 Task: Add a field from the Popular template Effort Level a blank project BioTech
Action: Mouse moved to (462, 504)
Screenshot: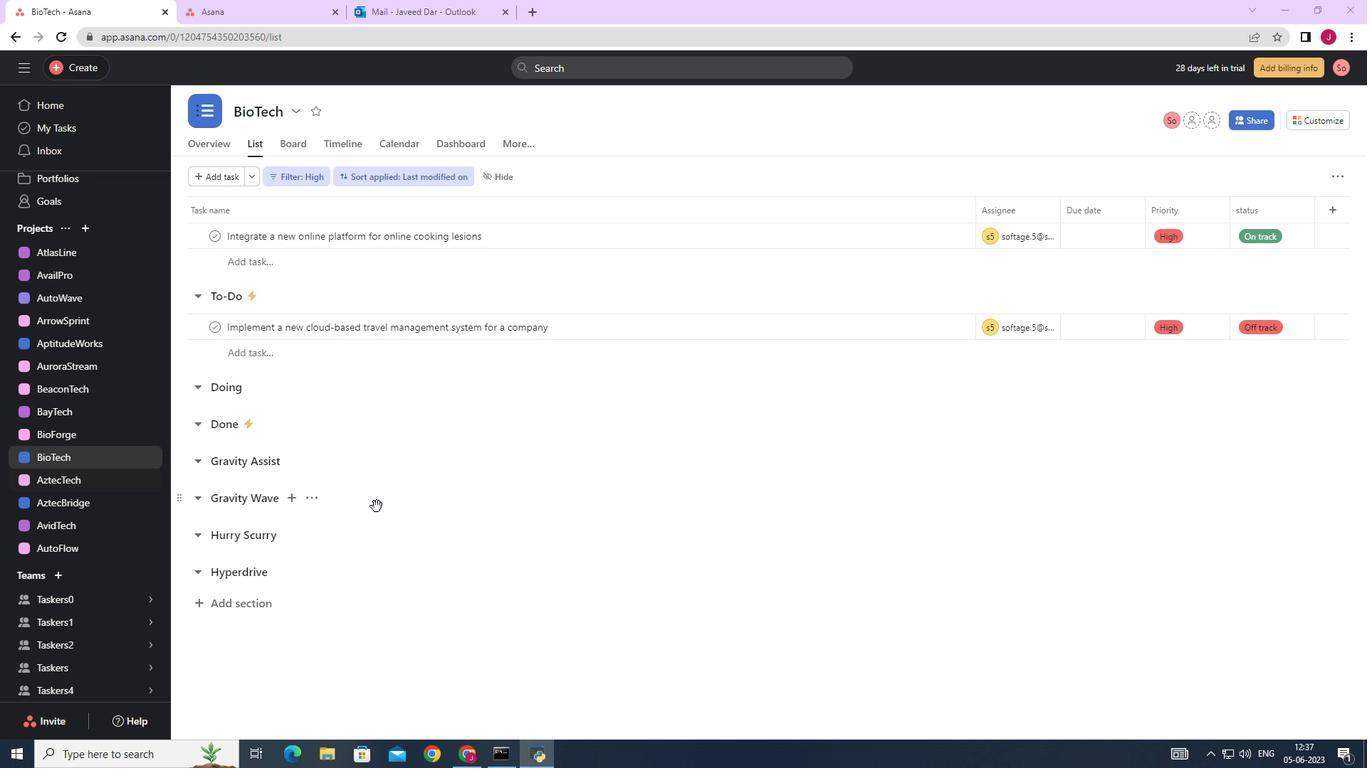
Action: Mouse scrolled (462, 504) with delta (0, 0)
Screenshot: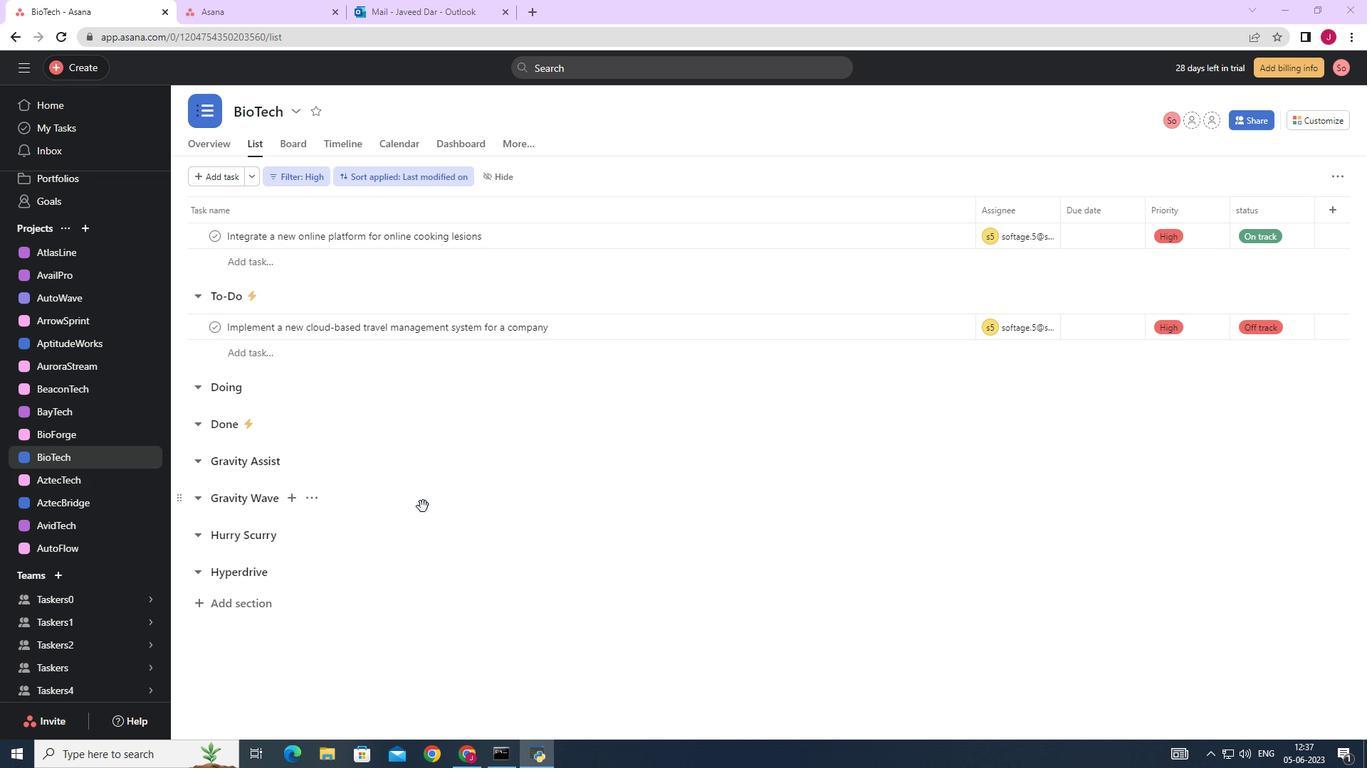 
Action: Mouse scrolled (462, 504) with delta (0, 0)
Screenshot: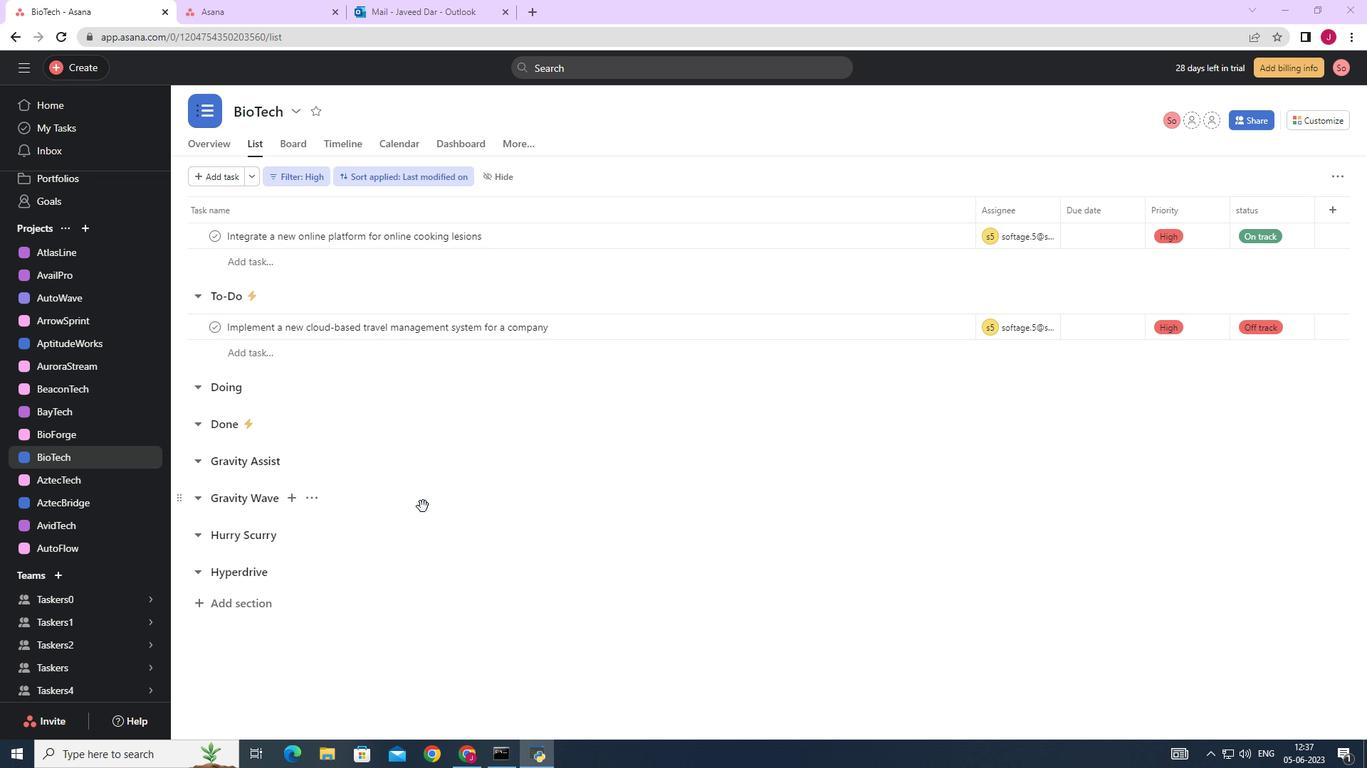 
Action: Mouse scrolled (462, 504) with delta (0, 0)
Screenshot: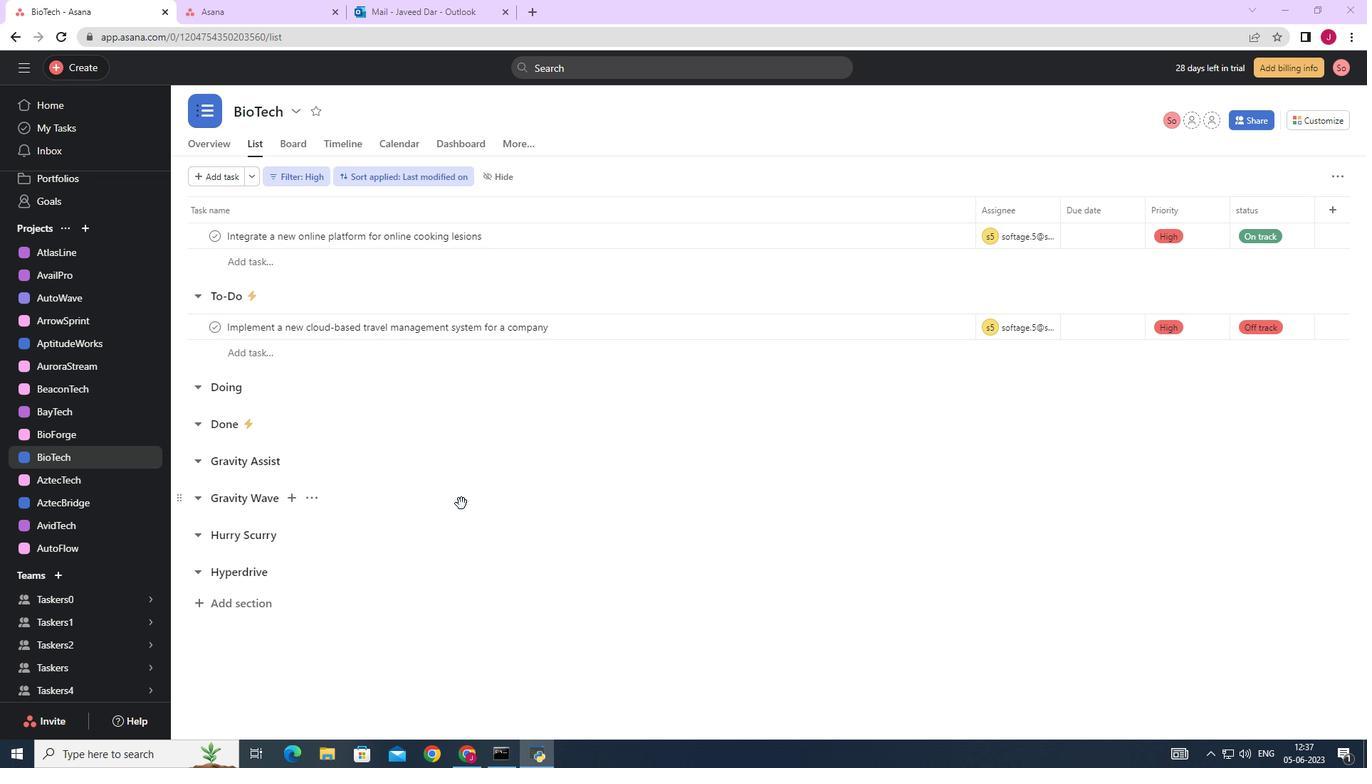 
Action: Mouse moved to (1335, 119)
Screenshot: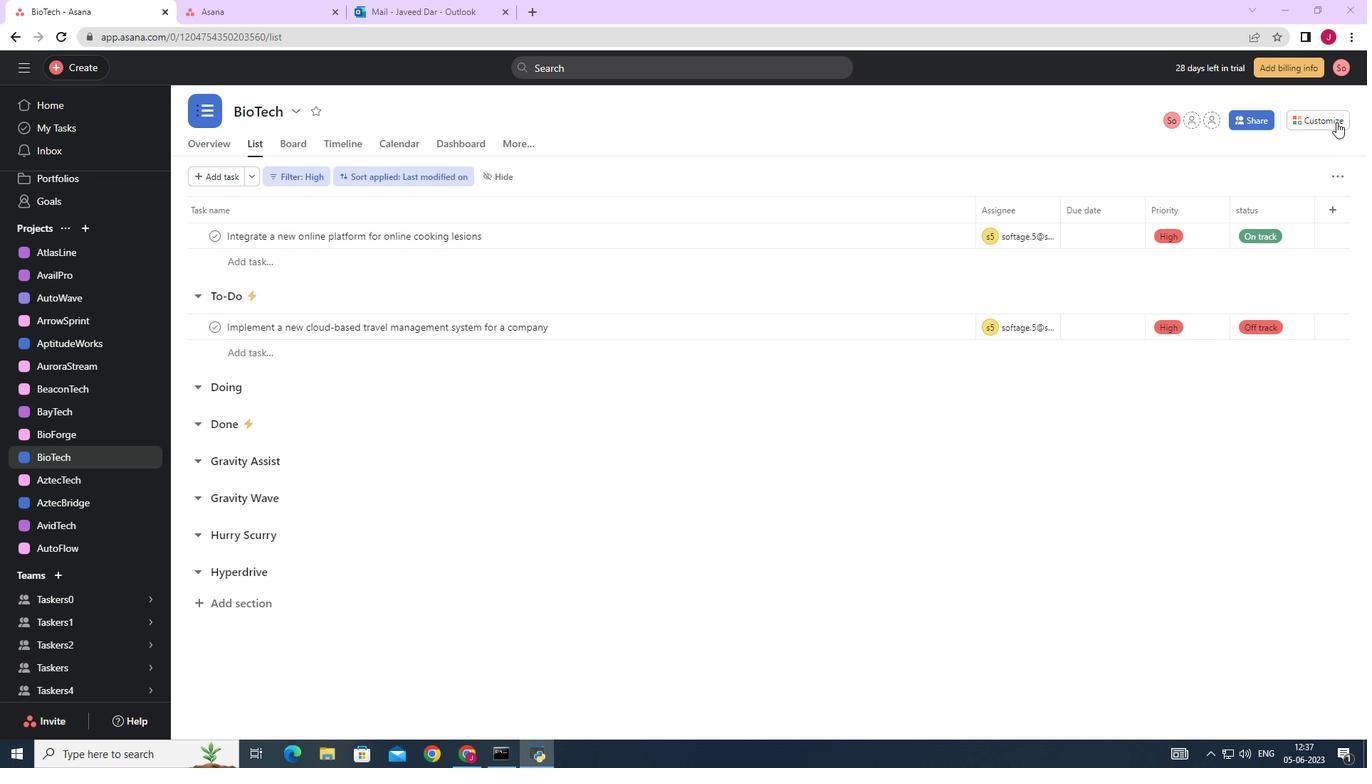 
Action: Mouse pressed left at (1335, 119)
Screenshot: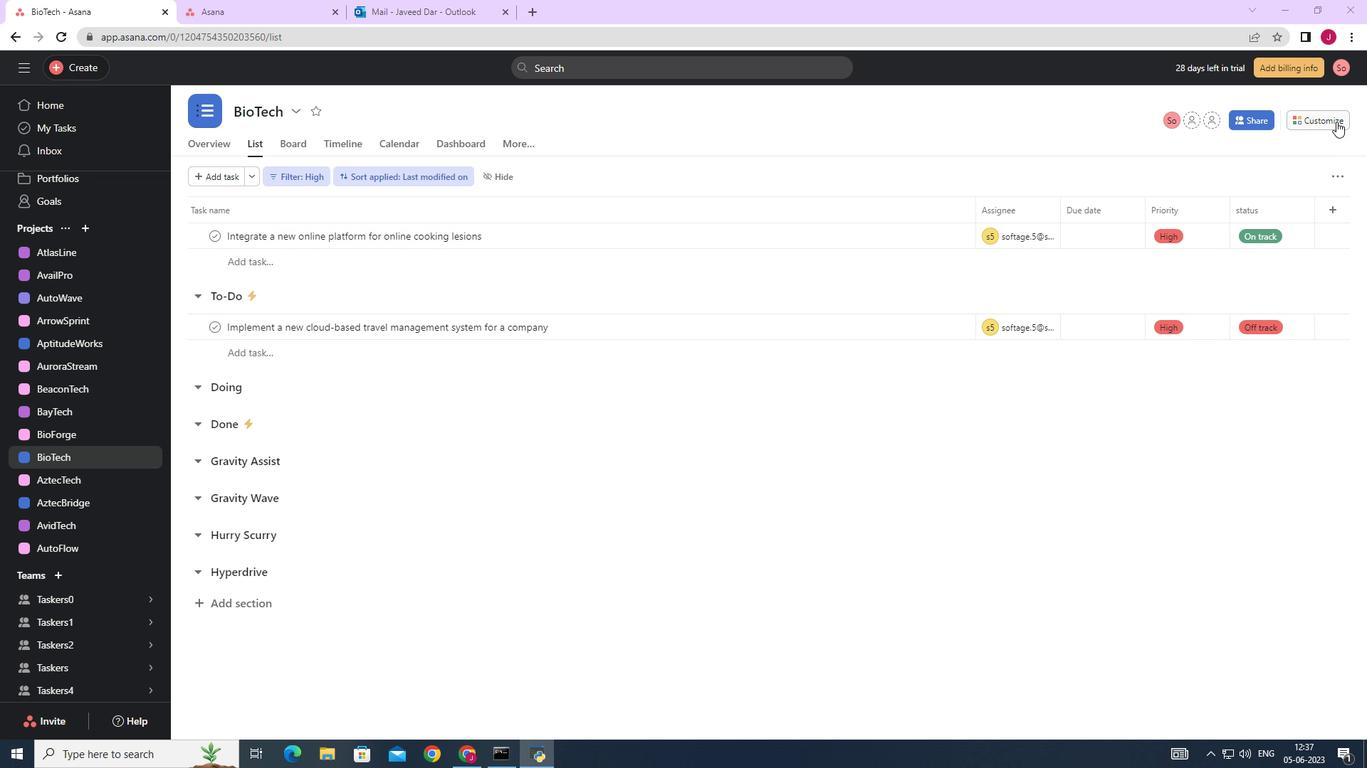 
Action: Mouse moved to (1201, 283)
Screenshot: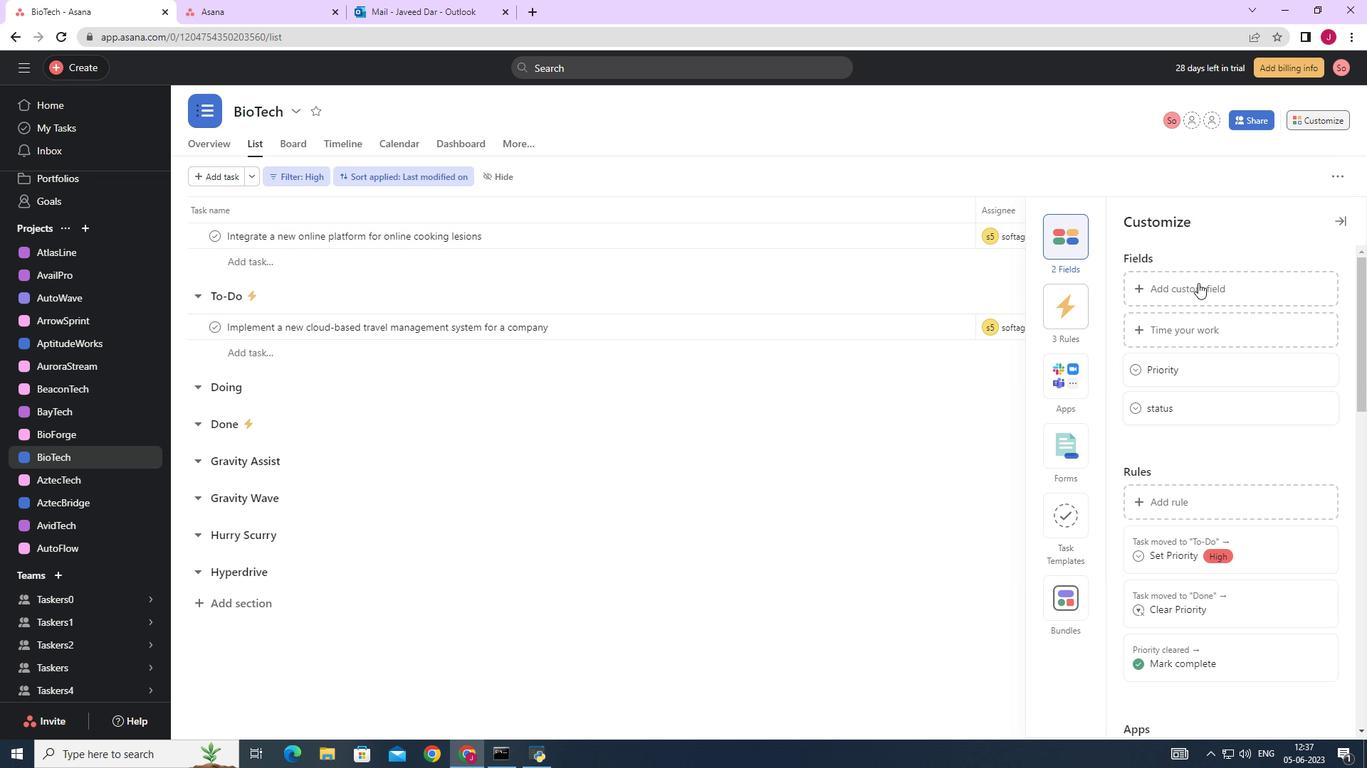 
Action: Mouse pressed left at (1201, 283)
Screenshot: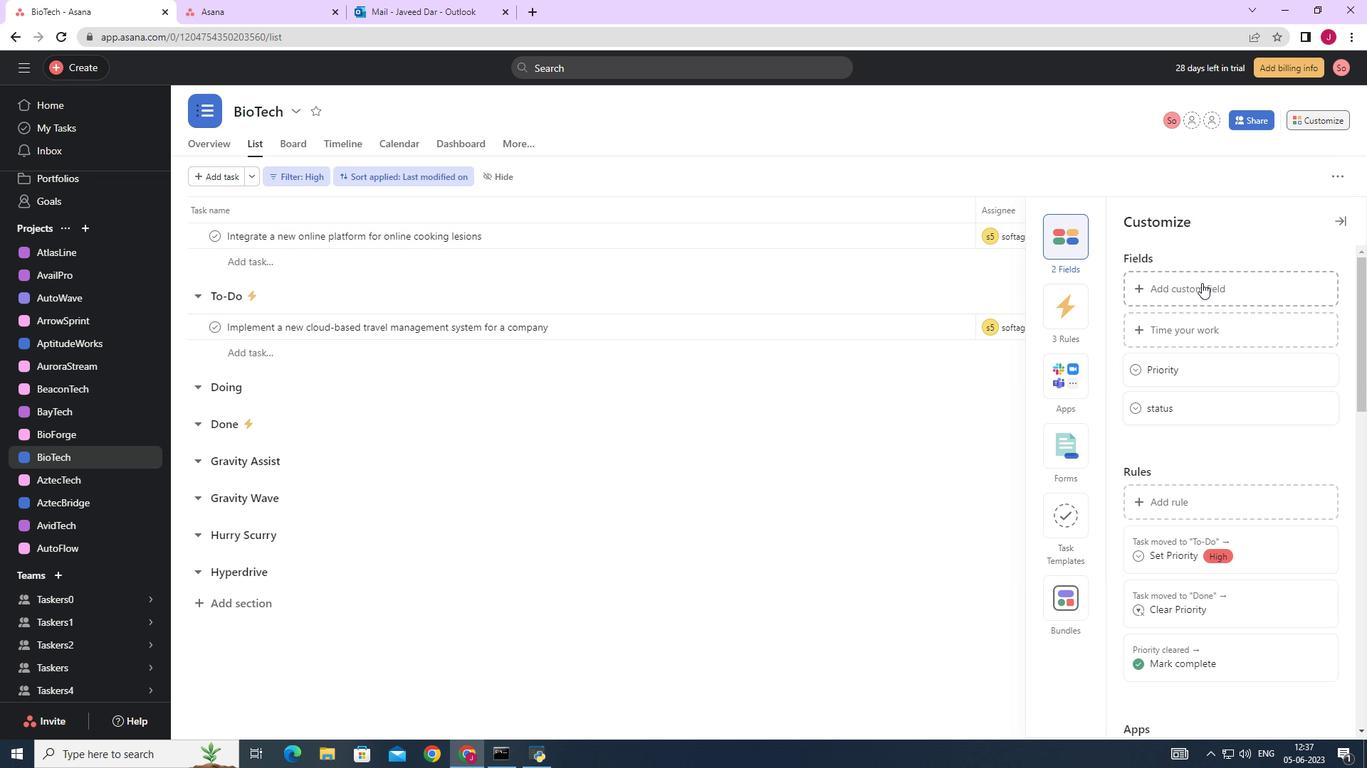 
Action: Key pressed <Key.caps_lock>E<Key.caps_lock>ffort<Key.space><Key.caps_lock>L<Key.caps_lock>evel
Screenshot: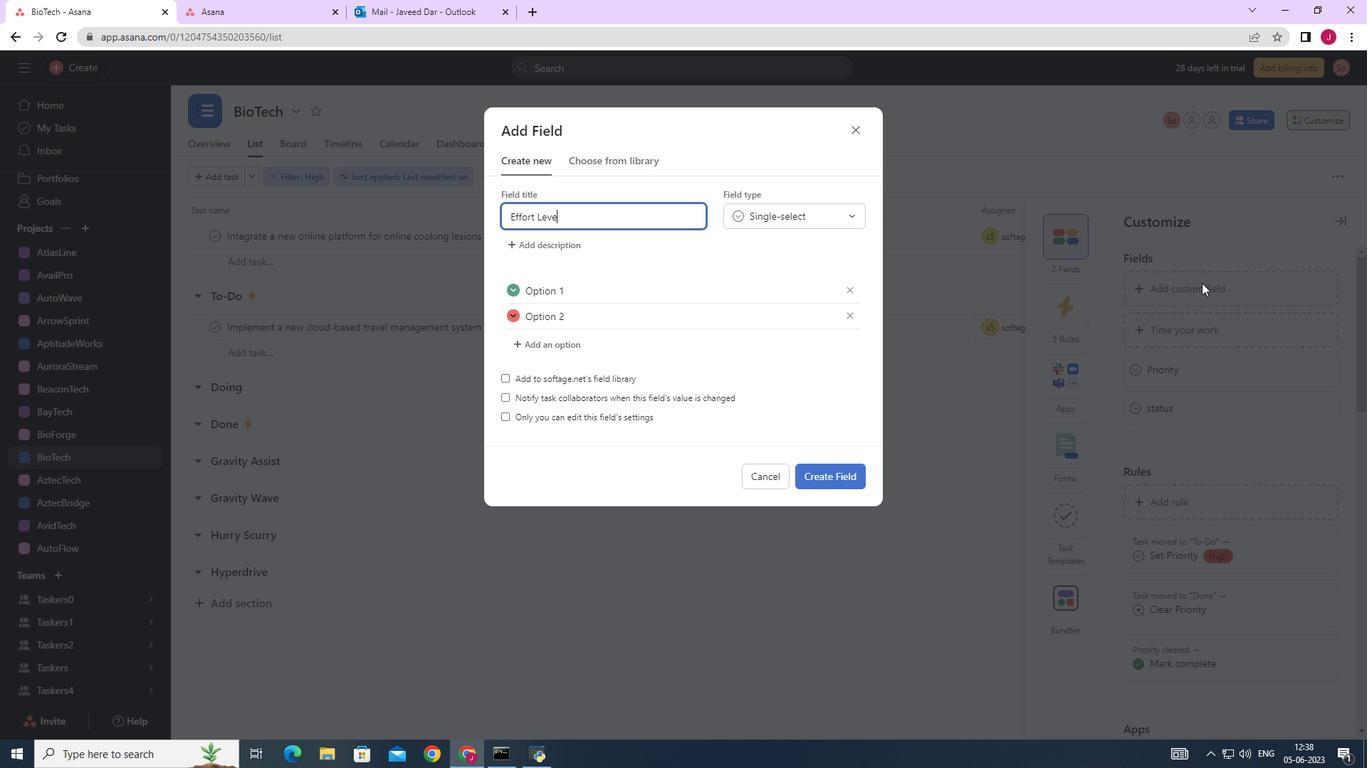 
Action: Mouse moved to (816, 475)
Screenshot: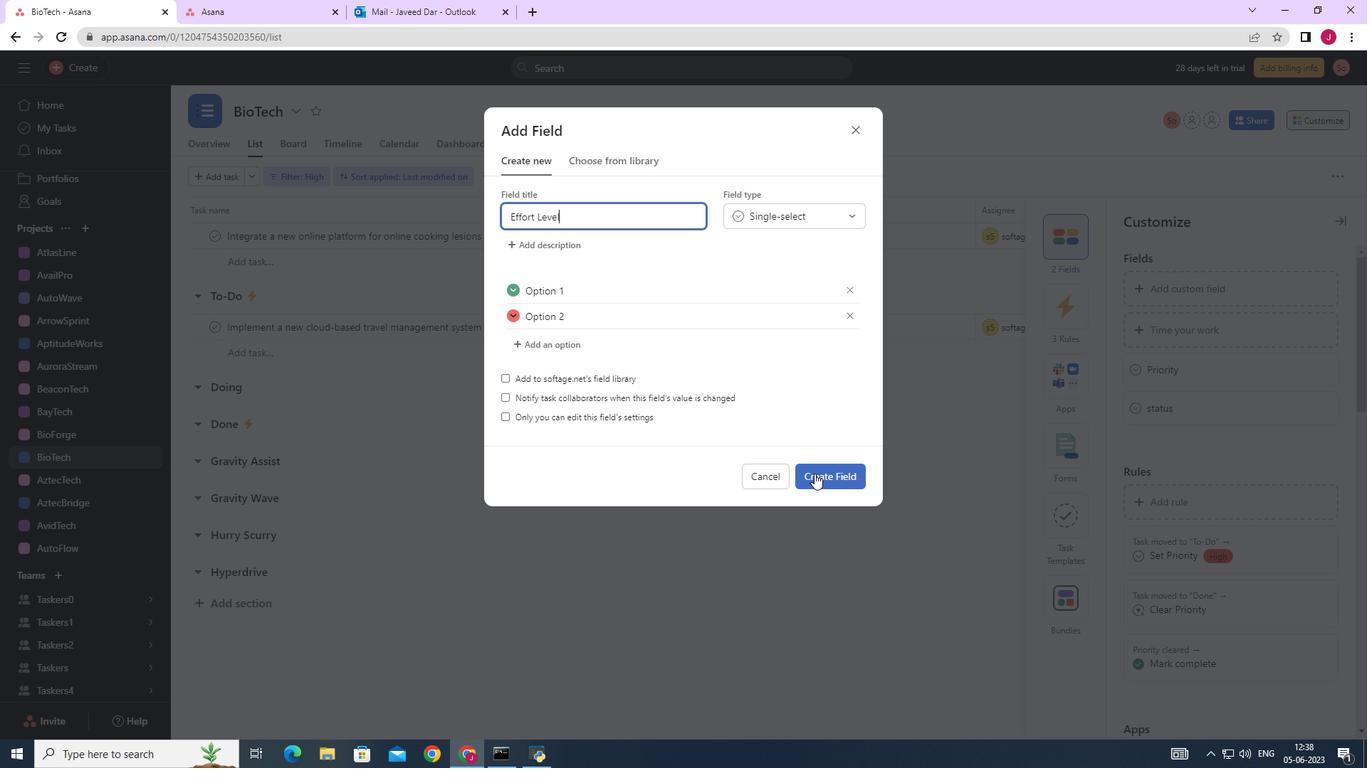 
Action: Mouse pressed left at (816, 475)
Screenshot: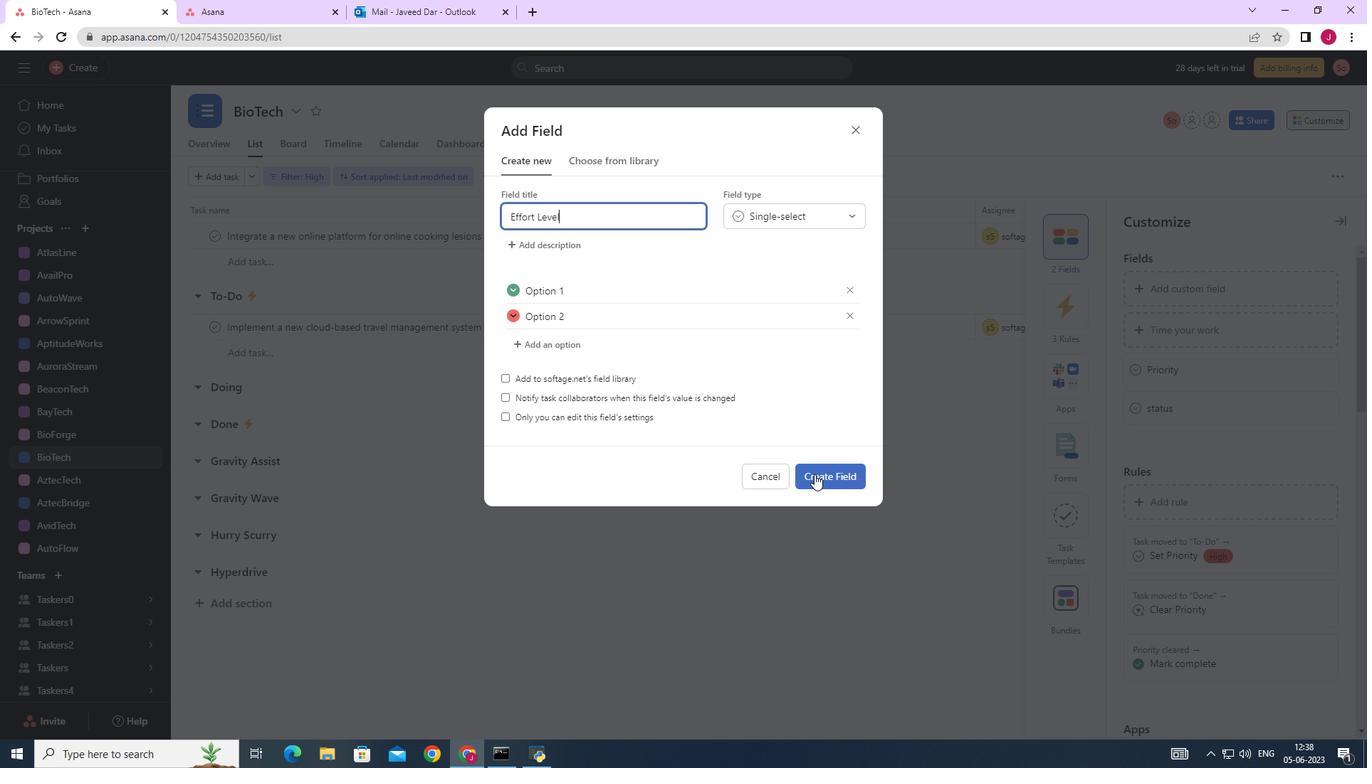 
